 Task: Manage all the scheduled jobs which are scheduled by users
Action: Mouse scrolled (213, 129) with delta (0, 0)
Screenshot: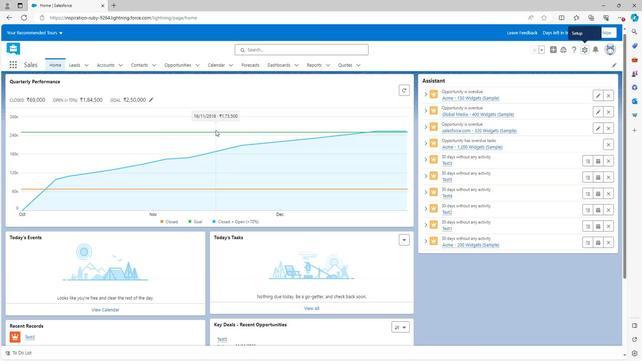 
Action: Mouse scrolled (213, 129) with delta (0, 0)
Screenshot: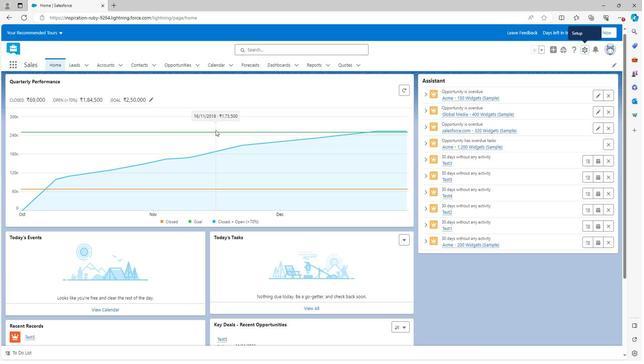 
Action: Mouse moved to (214, 130)
Screenshot: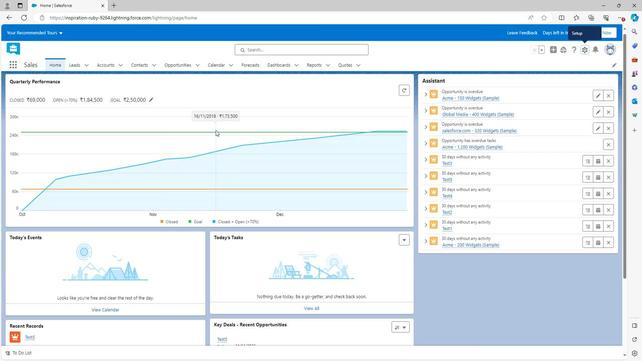 
Action: Mouse scrolled (214, 130) with delta (0, 0)
Screenshot: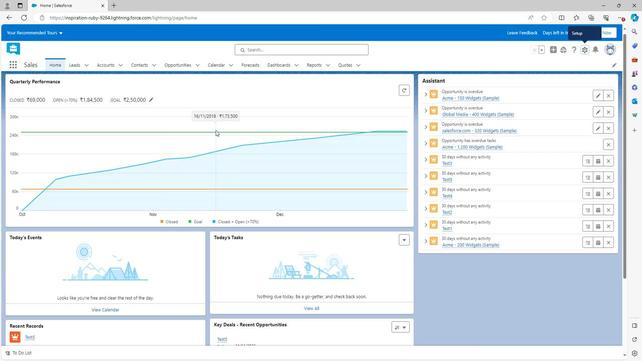 
Action: Mouse moved to (214, 130)
Screenshot: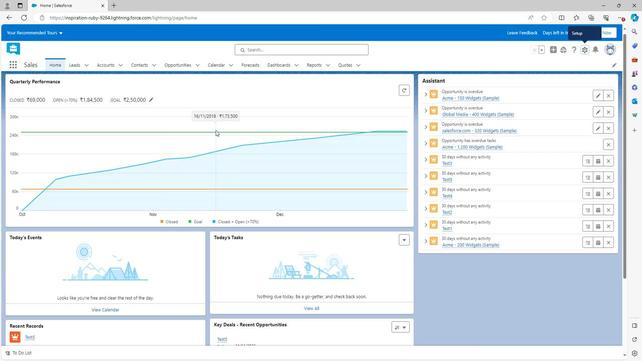 
Action: Mouse scrolled (214, 130) with delta (0, 0)
Screenshot: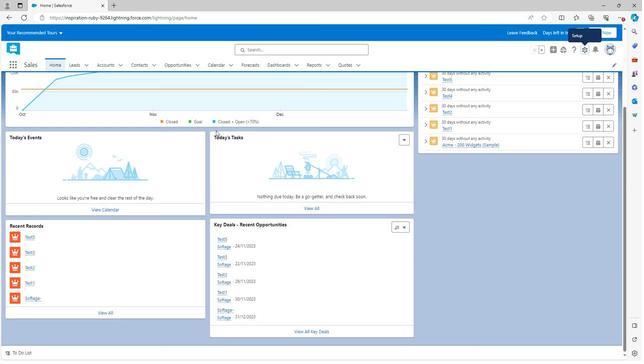 
Action: Mouse scrolled (214, 130) with delta (0, 0)
Screenshot: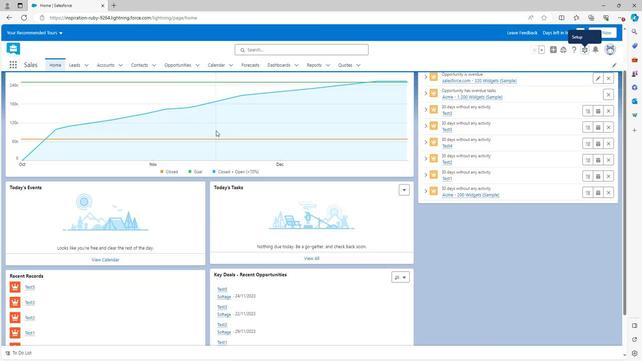 
Action: Mouse moved to (582, 50)
Screenshot: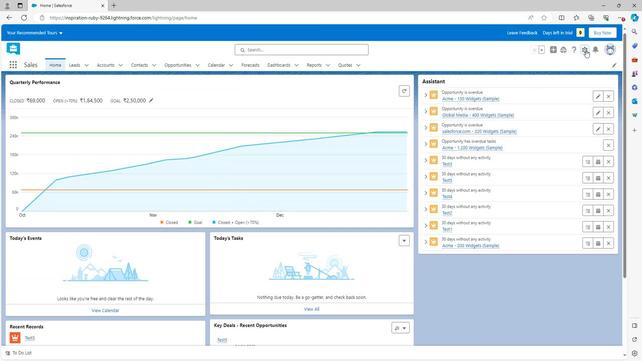 
Action: Mouse pressed left at (582, 50)
Screenshot: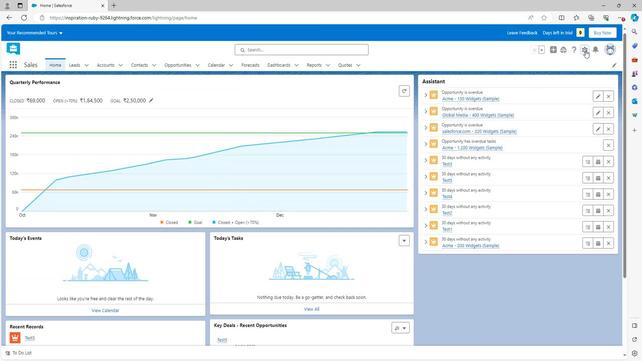 
Action: Mouse moved to (547, 67)
Screenshot: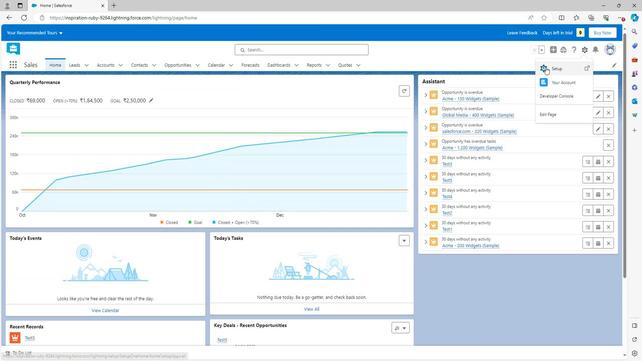 
Action: Mouse pressed left at (547, 67)
Screenshot: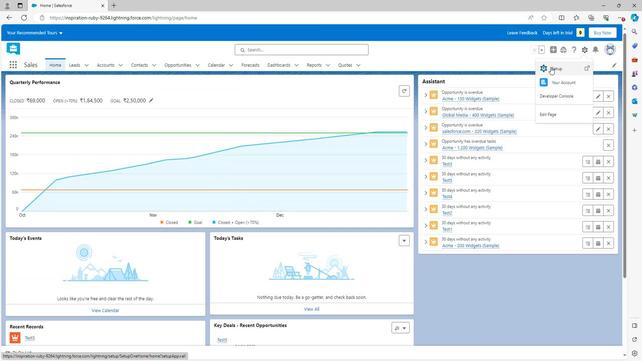 
Action: Mouse moved to (21, 282)
Screenshot: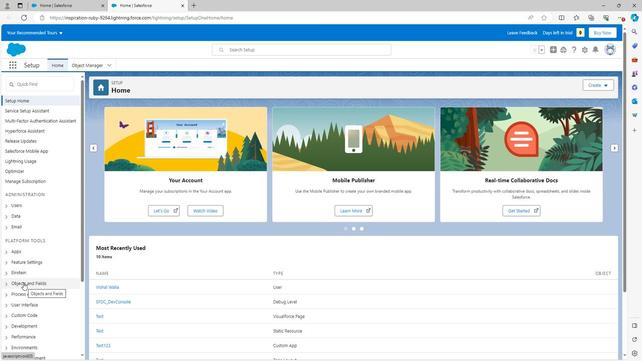 
Action: Mouse scrolled (21, 282) with delta (0, 0)
Screenshot: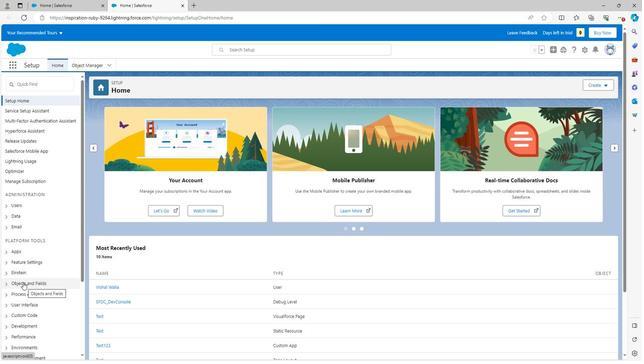
Action: Mouse scrolled (21, 282) with delta (0, 0)
Screenshot: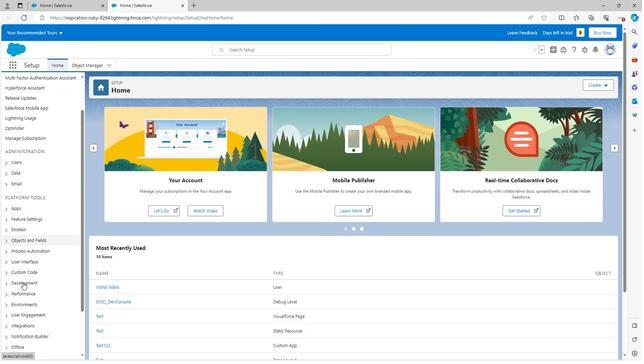 
Action: Mouse moved to (4, 261)
Screenshot: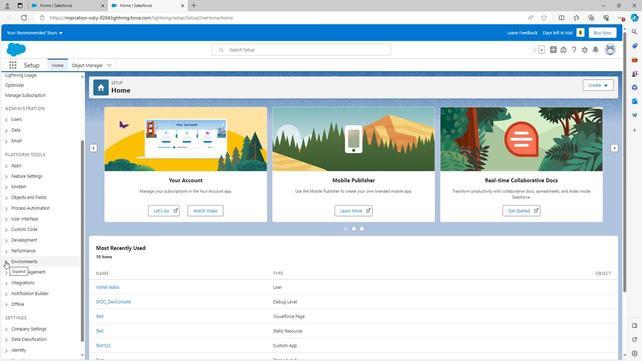 
Action: Mouse pressed left at (4, 261)
Screenshot: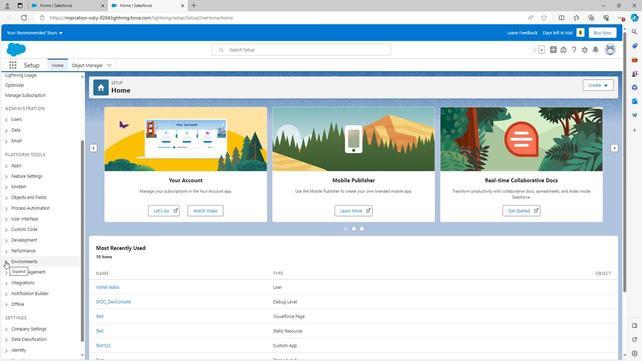 
Action: Mouse moved to (14, 292)
Screenshot: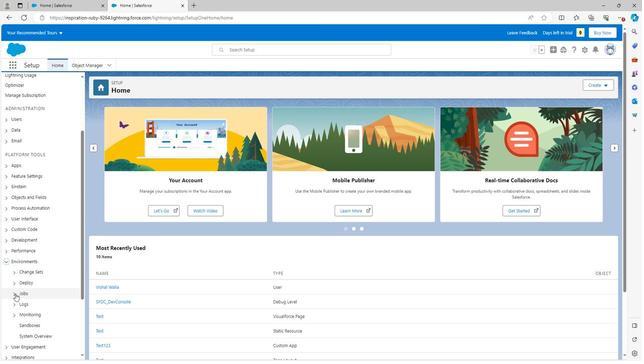 
Action: Mouse pressed left at (14, 292)
Screenshot: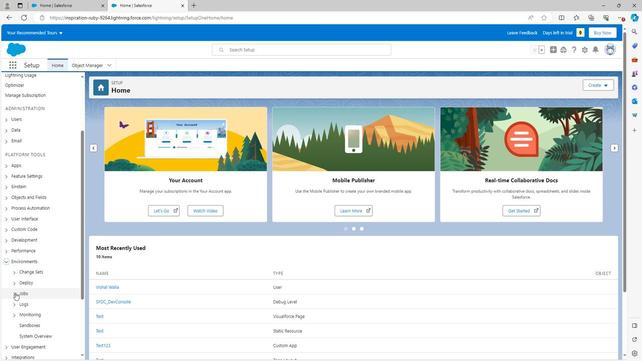 
Action: Mouse moved to (35, 335)
Screenshot: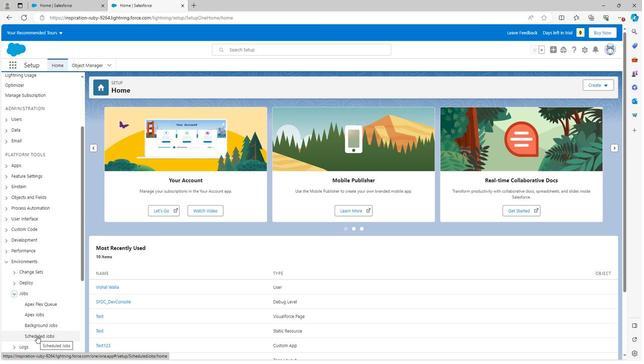 
Action: Mouse pressed left at (35, 335)
Screenshot: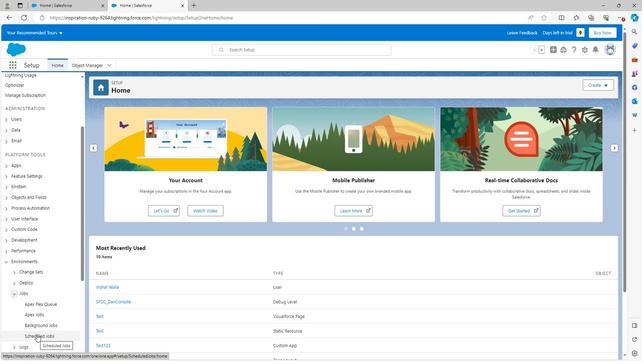 
Action: Mouse moved to (338, 179)
Screenshot: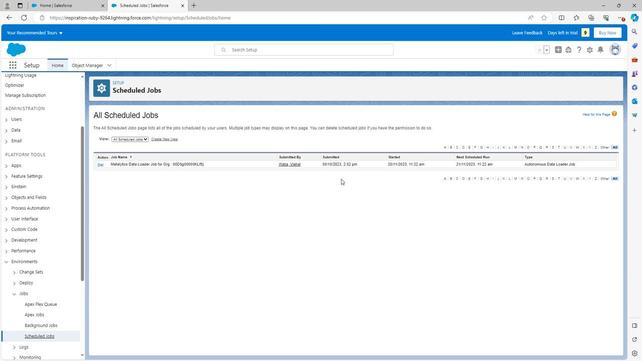 
